 Task: In the  document information.odt Insert the command  'Editing'Email the file to   'softage.7@softage.net', with message attached Attention Needed: Please prioritize going through the email I've sent. and file type: HTML
Action: Mouse moved to (897, 79)
Screenshot: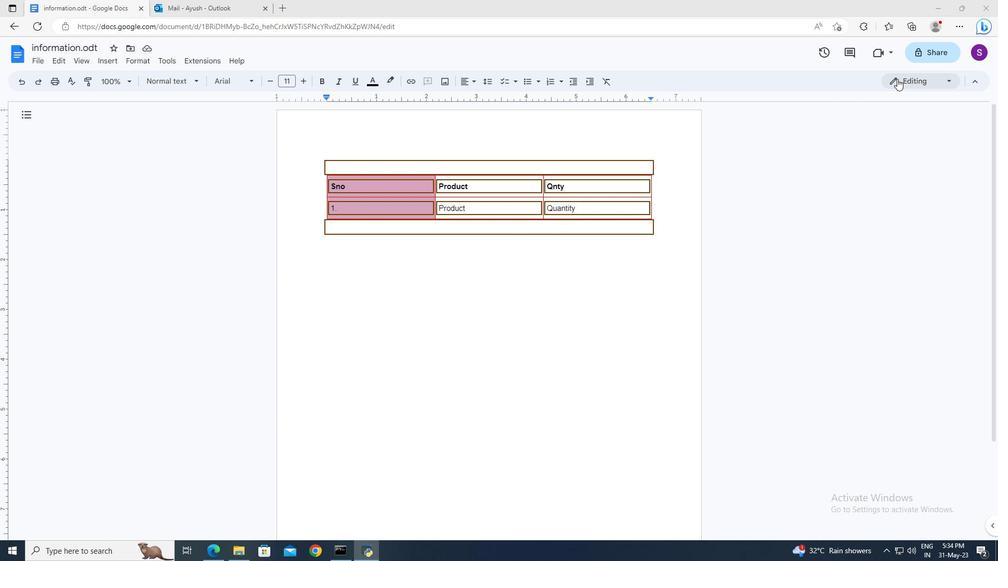 
Action: Mouse pressed left at (897, 79)
Screenshot: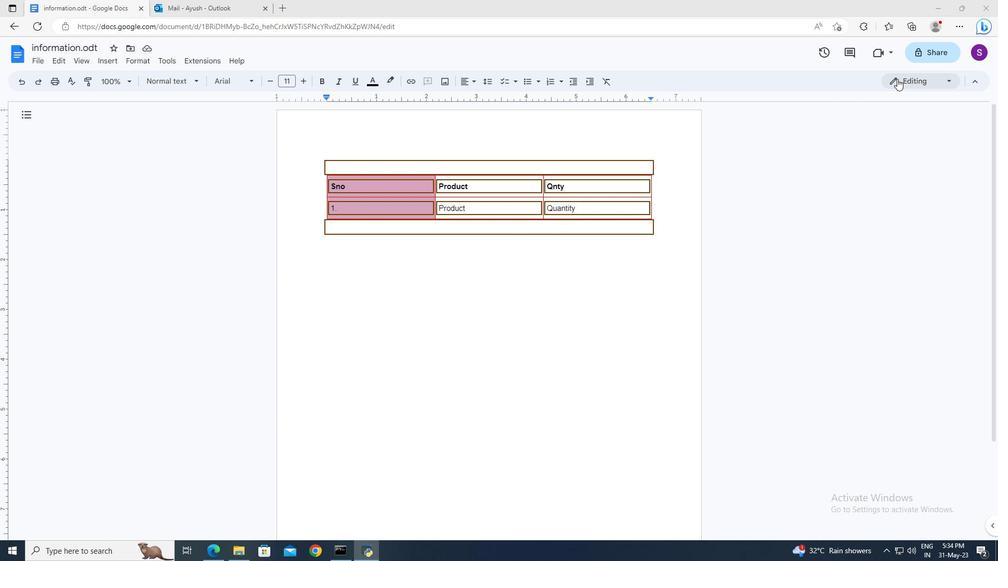 
Action: Mouse moved to (895, 102)
Screenshot: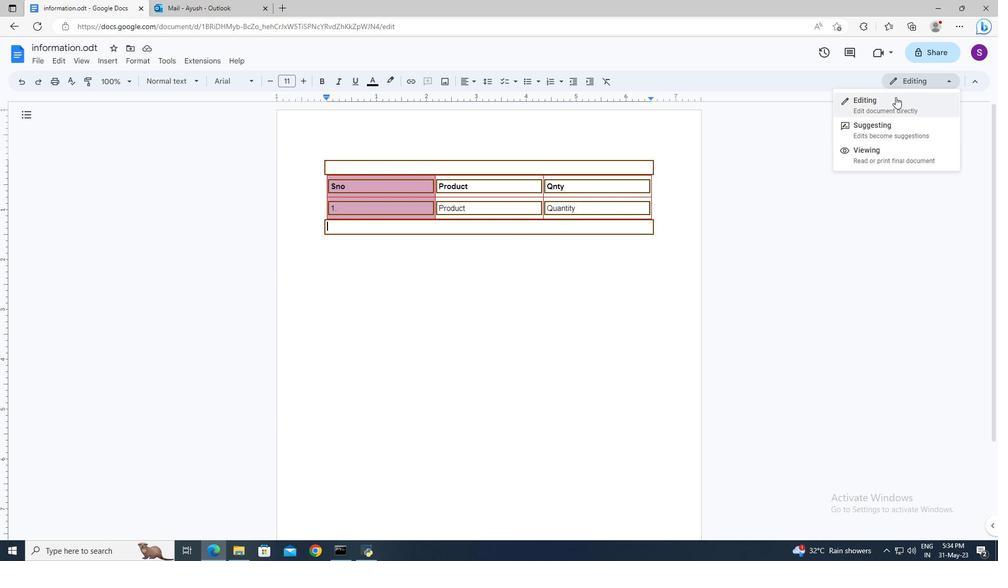 
Action: Mouse pressed left at (895, 102)
Screenshot: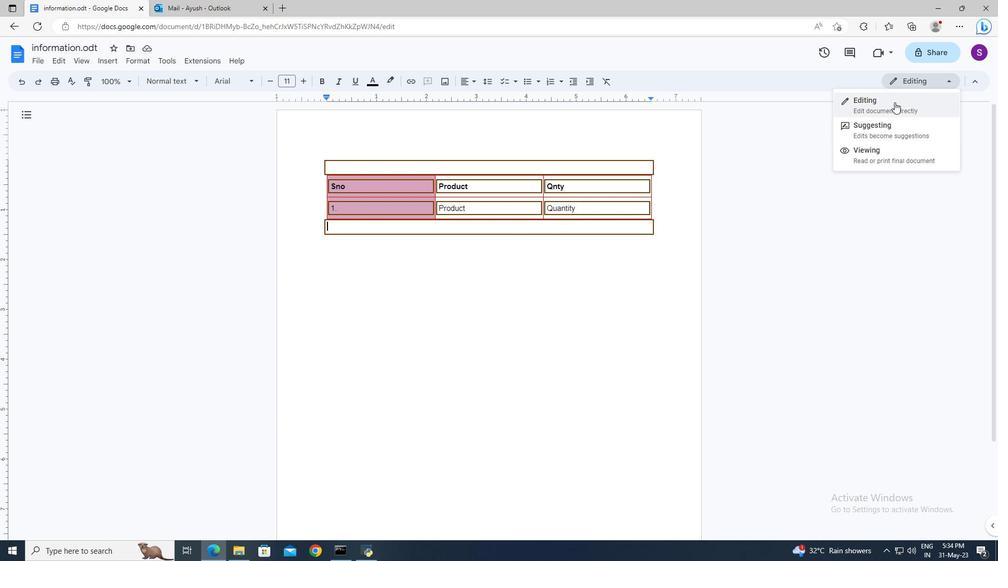 
Action: Mouse moved to (34, 61)
Screenshot: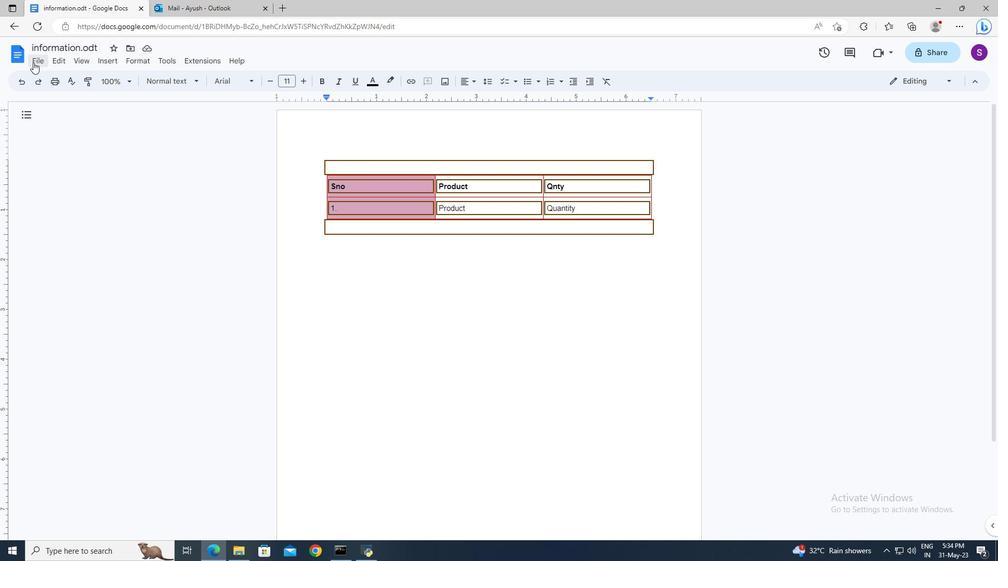 
Action: Mouse pressed left at (34, 61)
Screenshot: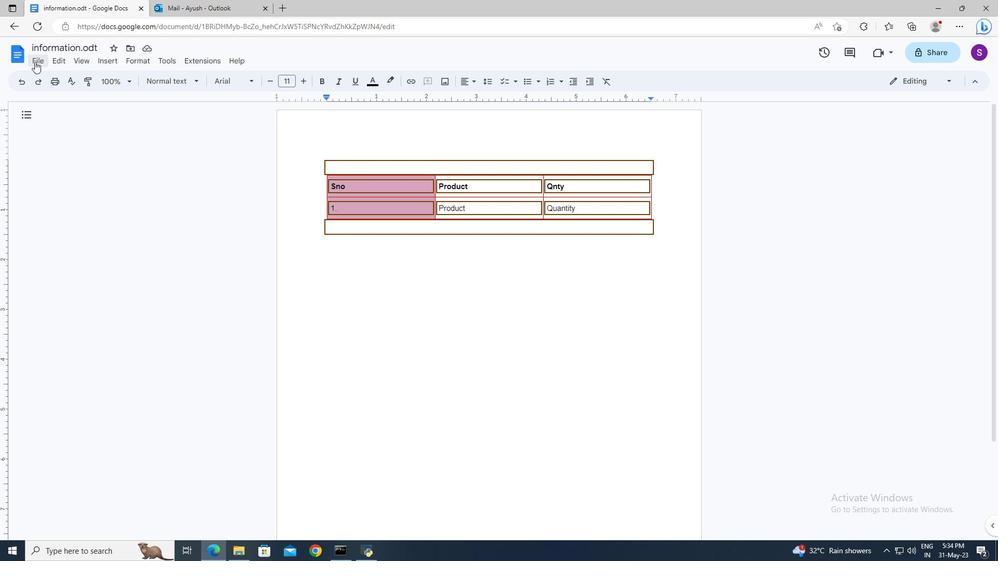 
Action: Mouse moved to (234, 152)
Screenshot: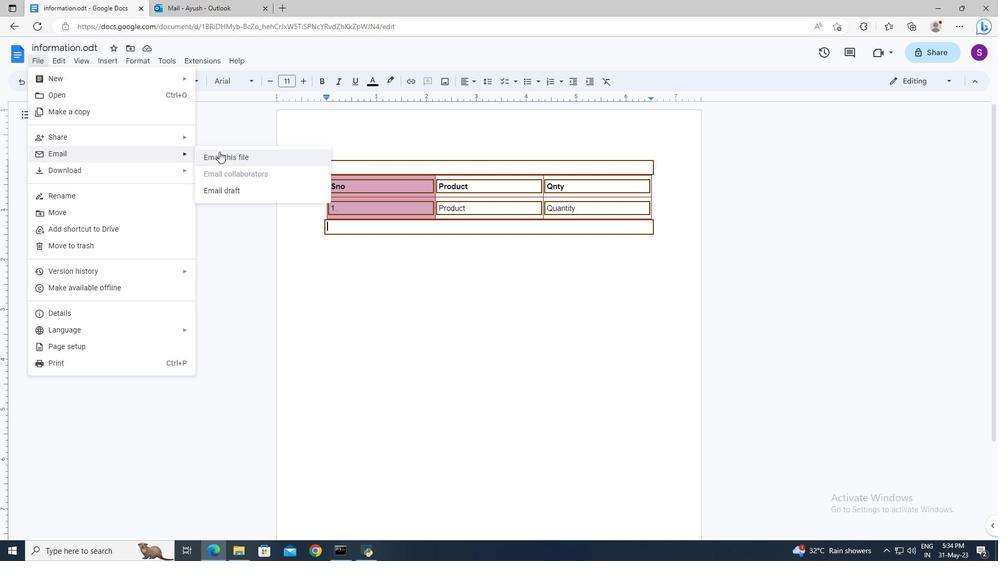 
Action: Mouse pressed left at (234, 152)
Screenshot: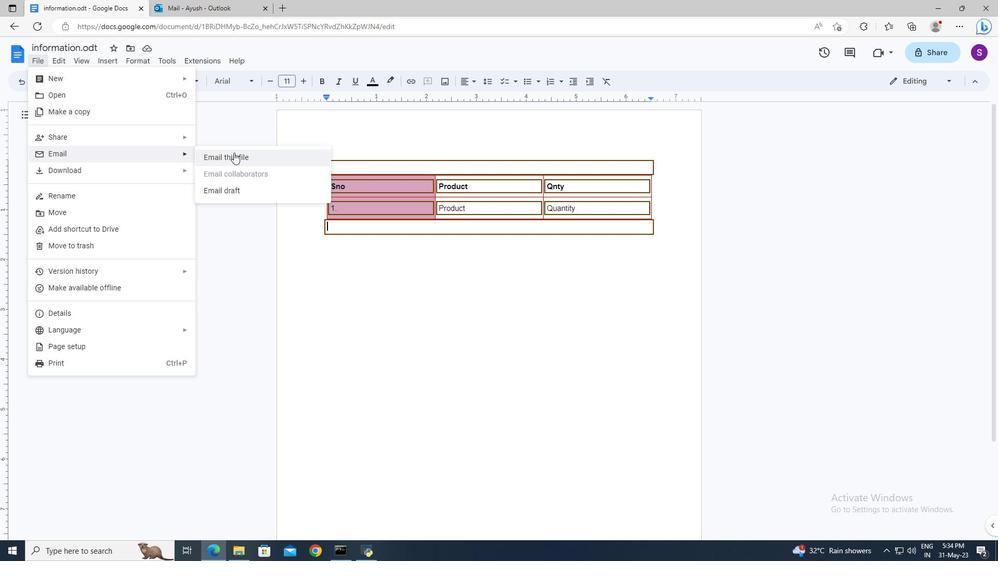 
Action: Mouse moved to (413, 227)
Screenshot: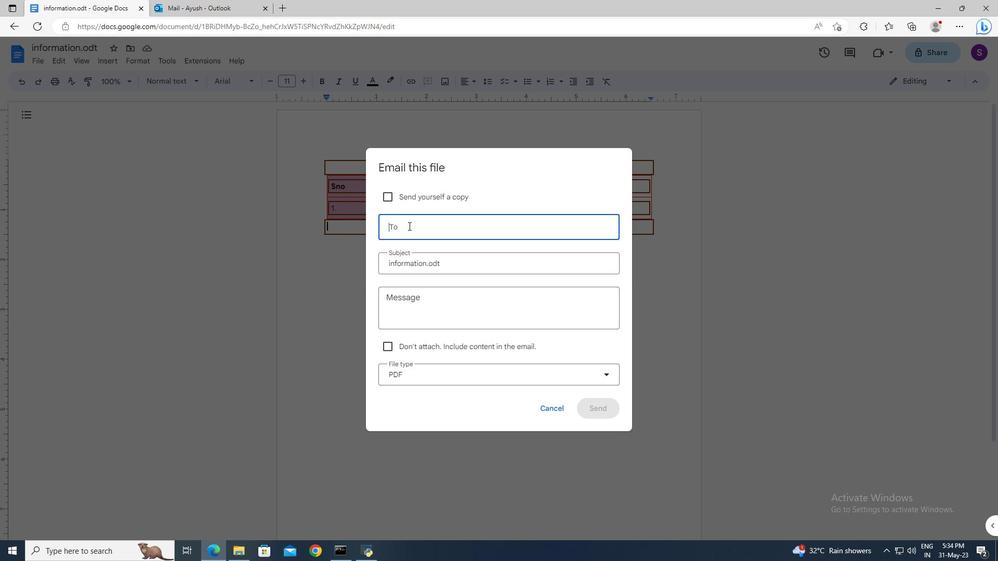 
Action: Mouse pressed left at (413, 227)
Screenshot: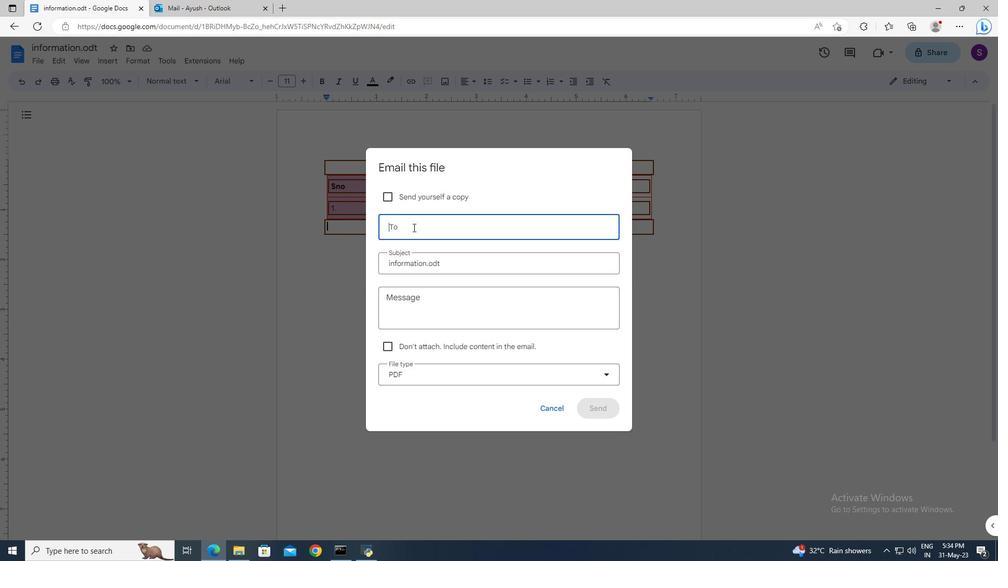 
Action: Key pressed softage.7<Key.shift>@softage.net<Key.enter>
Screenshot: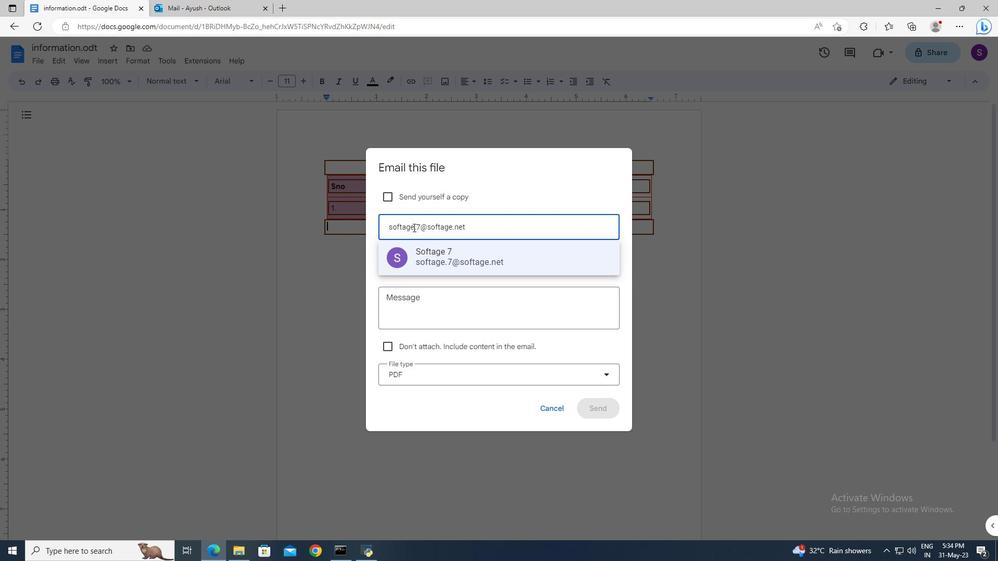 
Action: Mouse moved to (414, 301)
Screenshot: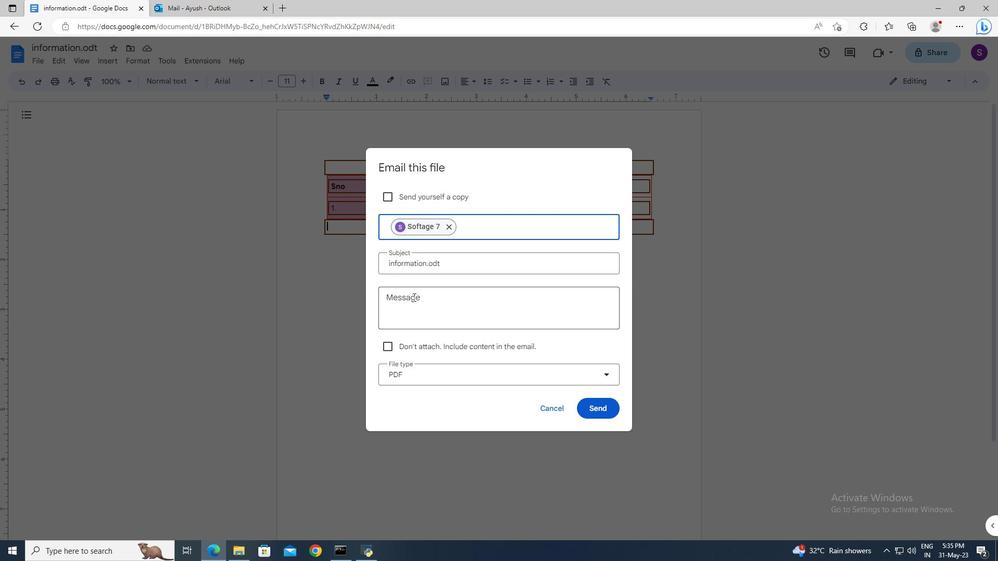 
Action: Mouse pressed left at (414, 301)
Screenshot: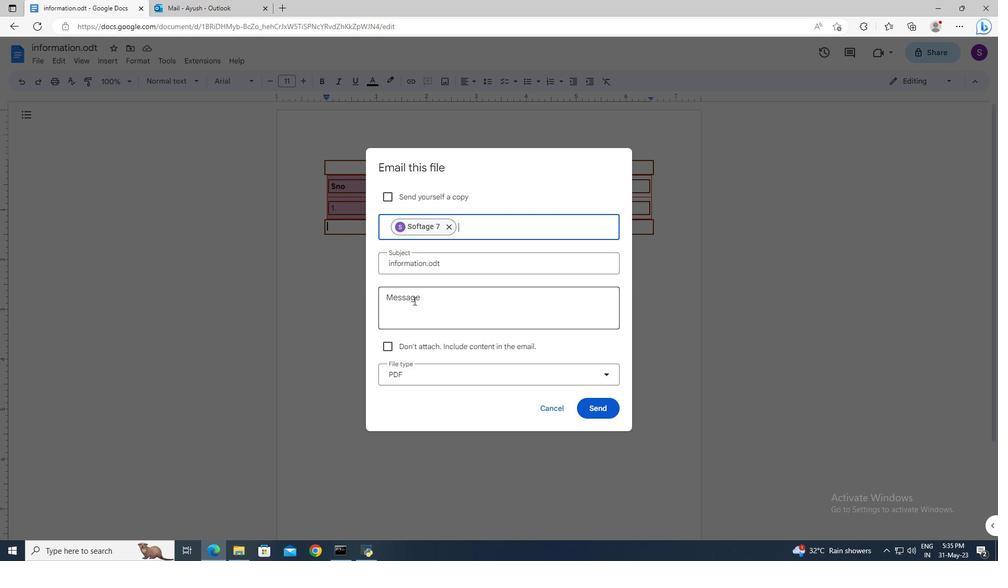 
Action: Key pressed <Key.shift>Attention<Key.space><Key.shift>Needed<Key.shift>:<Key.space><Key.shift>Please<Key.space>prioritize<Key.space>going<Key.space>through<Key.space>the<Key.space>email<Key.space><Key.shift>I've<Key.space>sent.
Screenshot: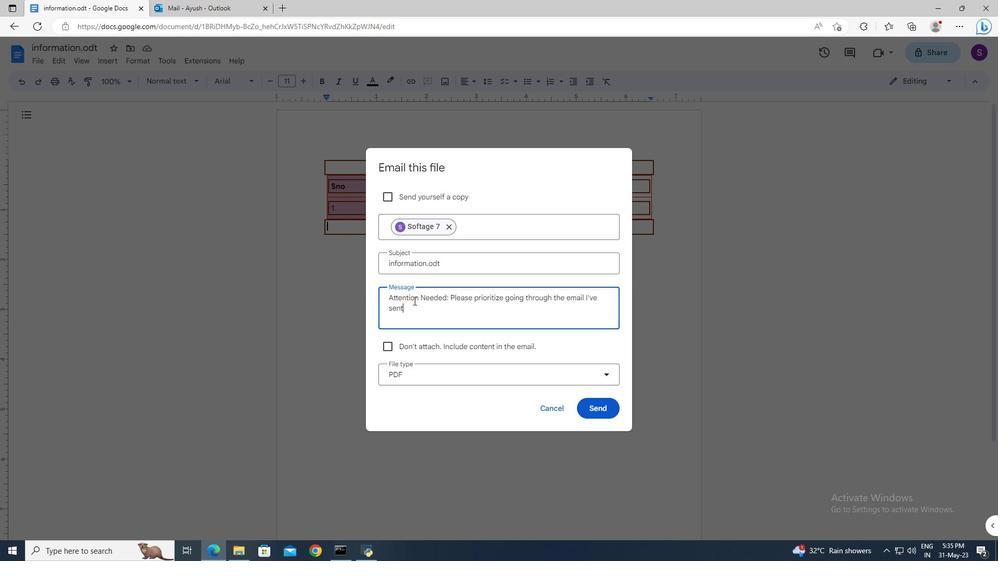 
Action: Mouse moved to (422, 371)
Screenshot: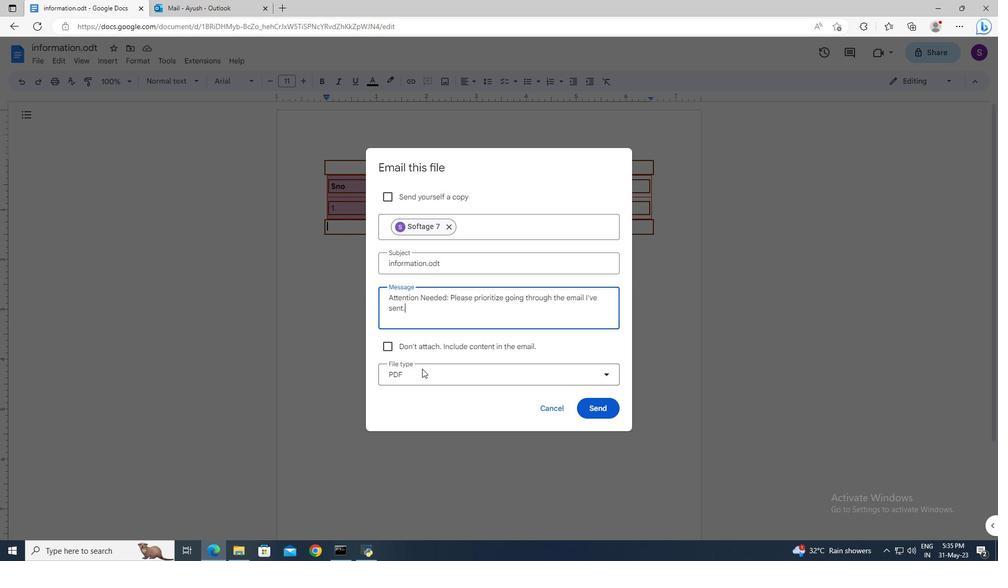 
Action: Mouse pressed left at (422, 371)
Screenshot: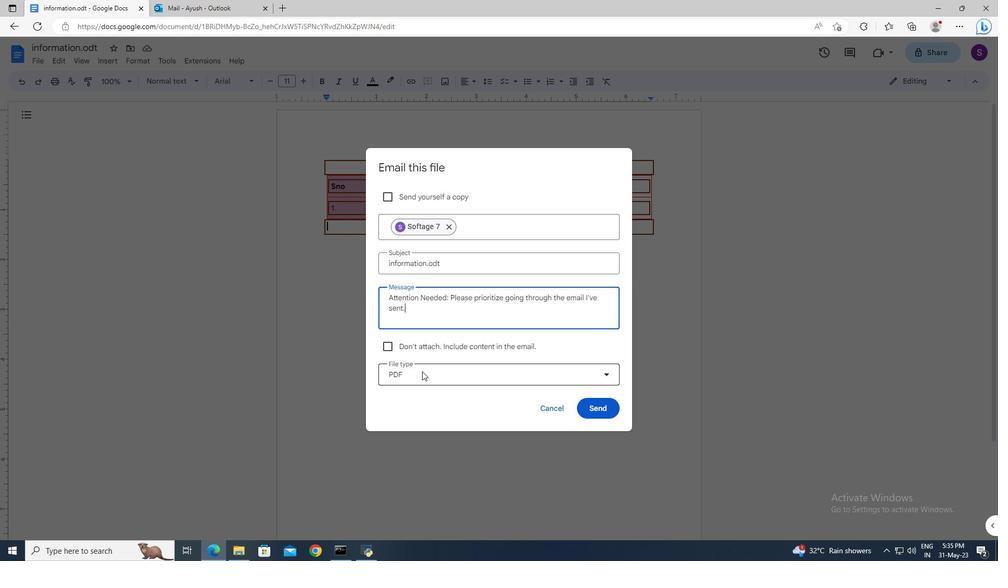 
Action: Mouse moved to (422, 448)
Screenshot: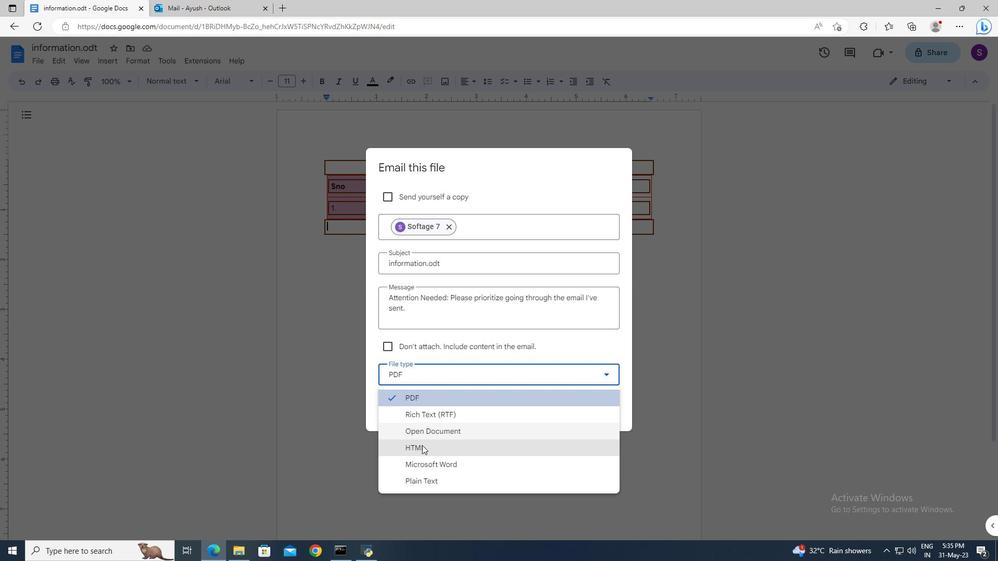 
Action: Mouse pressed left at (422, 448)
Screenshot: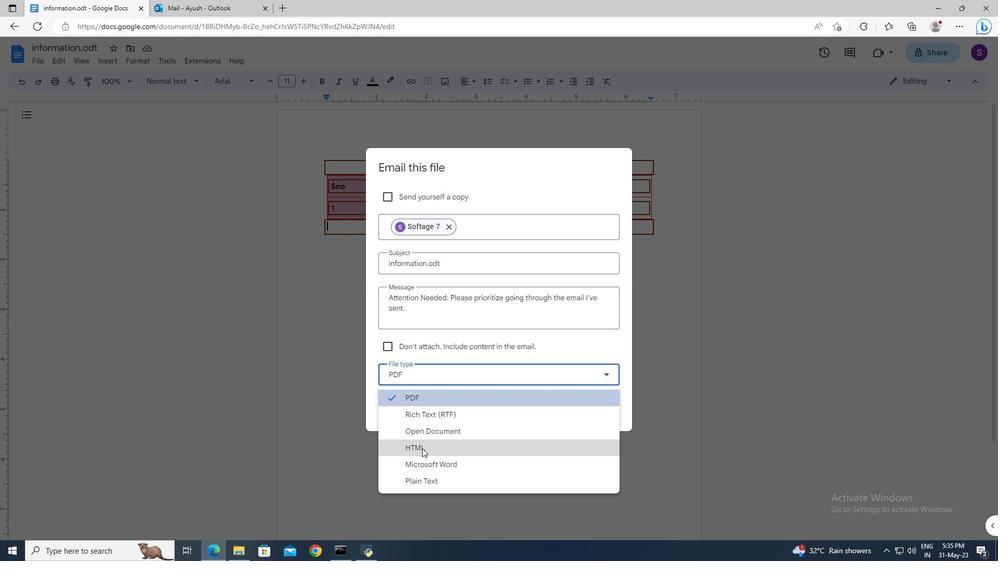 
Action: Mouse moved to (584, 407)
Screenshot: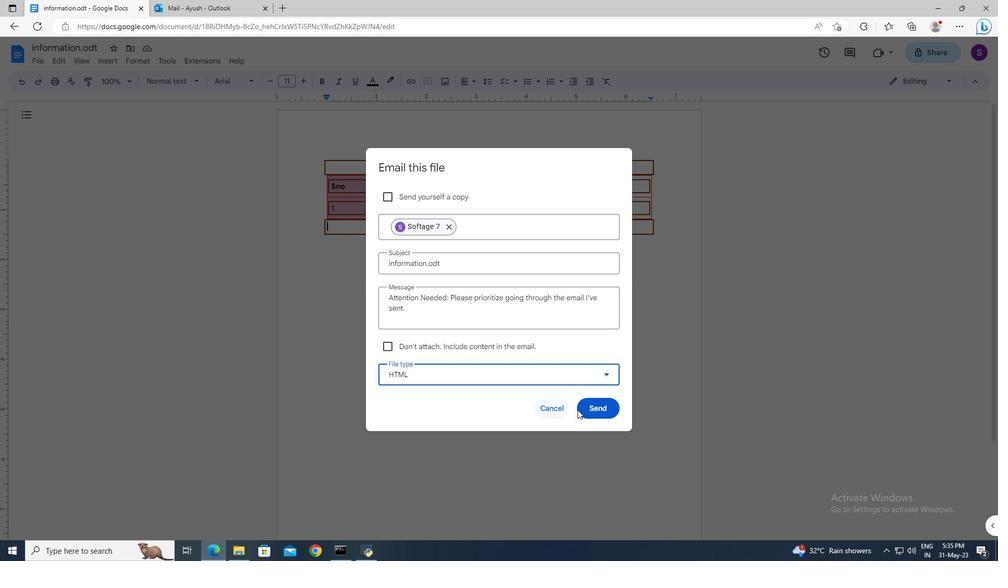 
Action: Mouse pressed left at (584, 407)
Screenshot: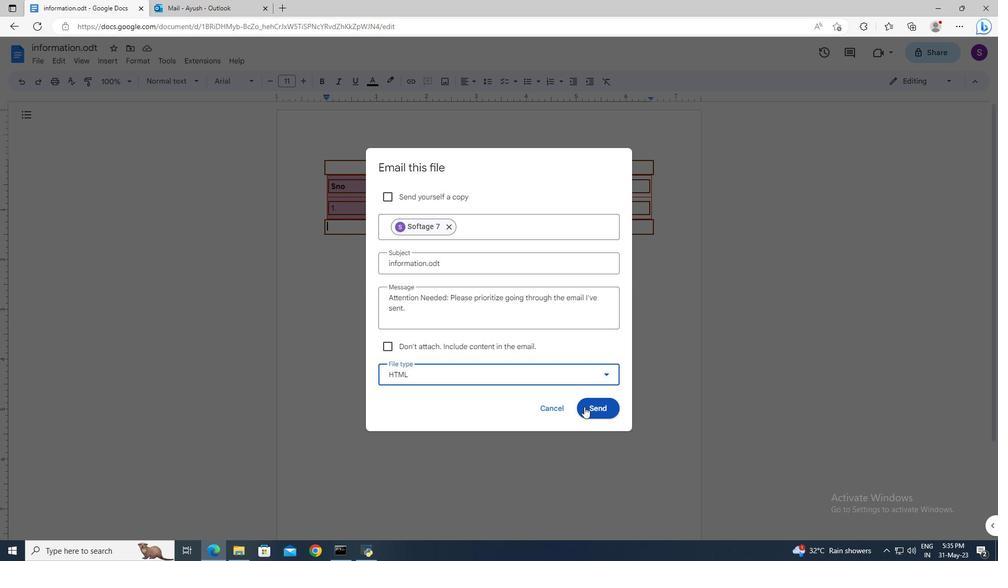 
